 Task: Create a due date automation trigger when advanced on, 2 hours before a card is due add fields without all custom fields completed.
Action: Mouse moved to (814, 235)
Screenshot: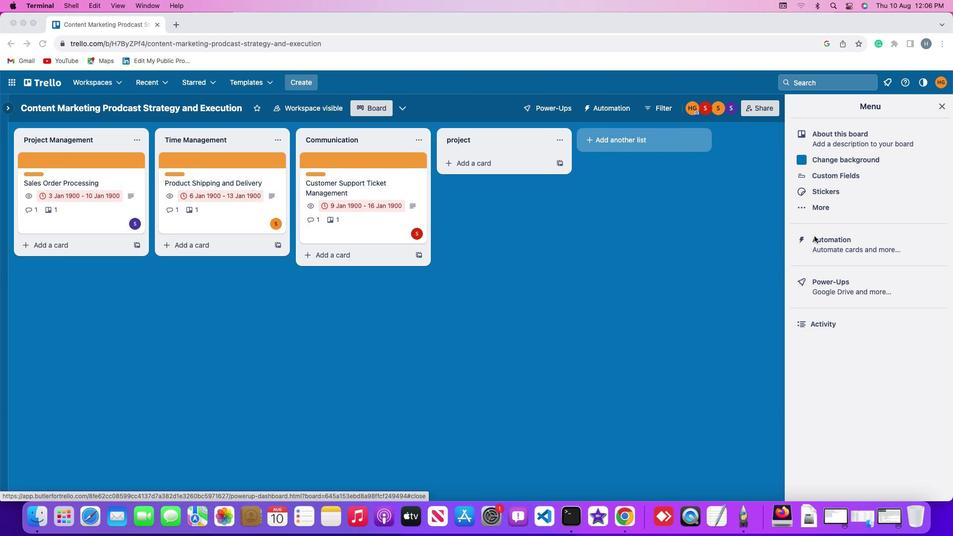 
Action: Mouse pressed left at (814, 235)
Screenshot: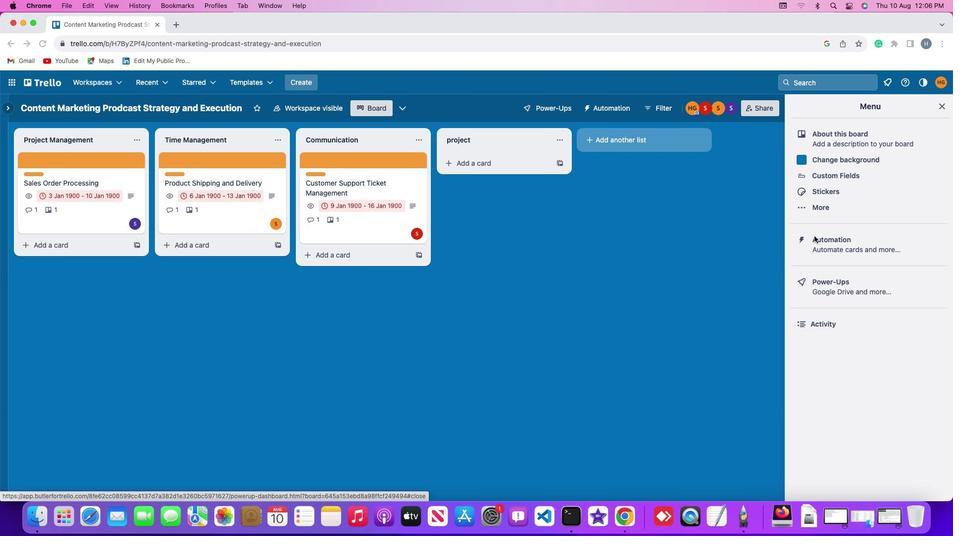 
Action: Mouse pressed left at (814, 235)
Screenshot: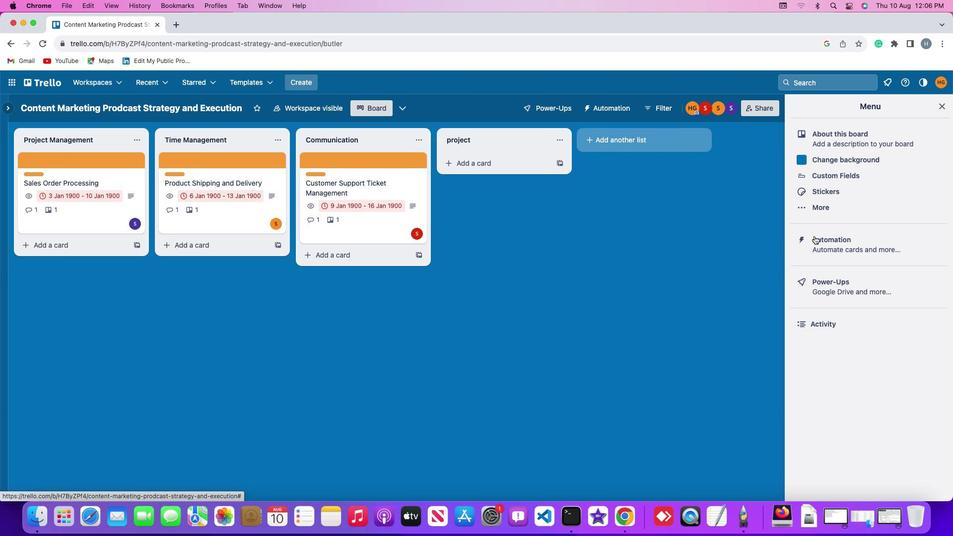 
Action: Mouse moved to (53, 234)
Screenshot: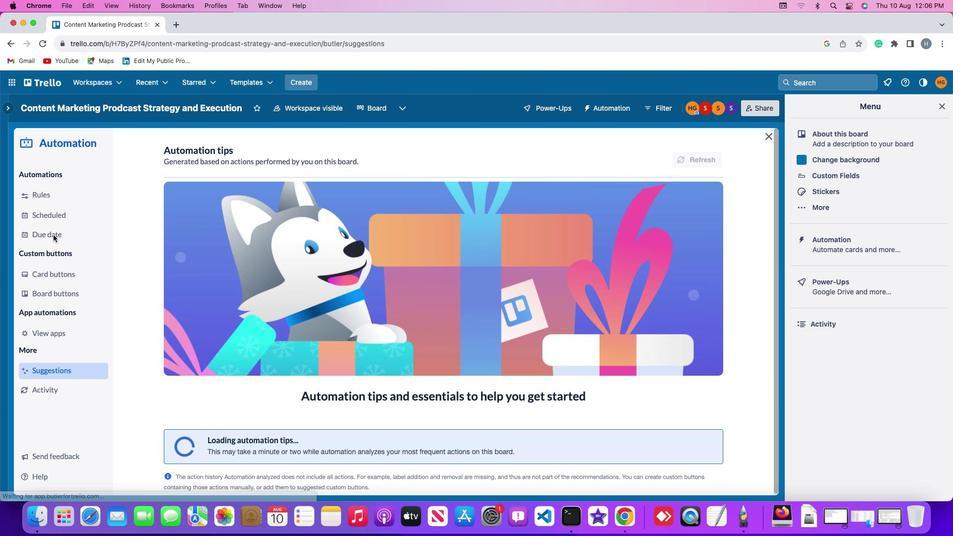 
Action: Mouse pressed left at (53, 234)
Screenshot: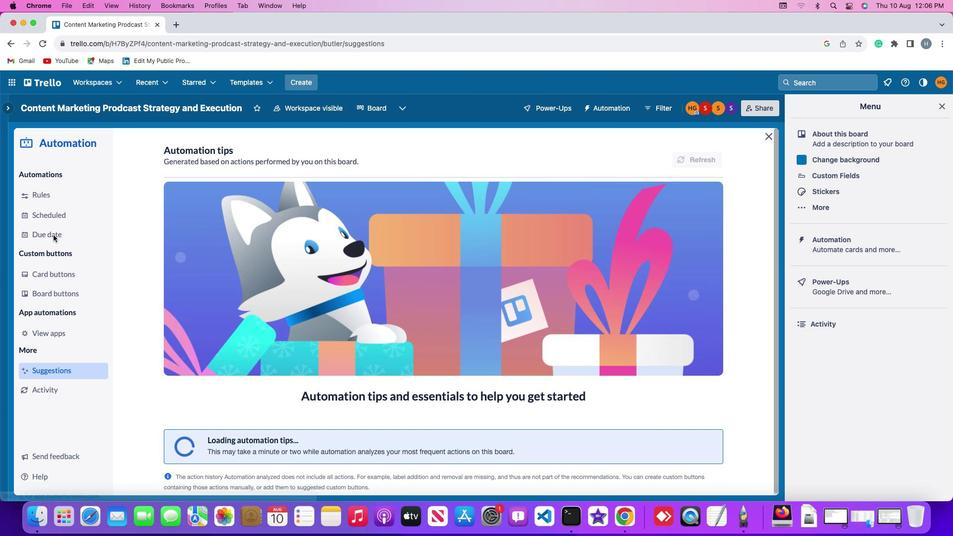 
Action: Mouse moved to (675, 155)
Screenshot: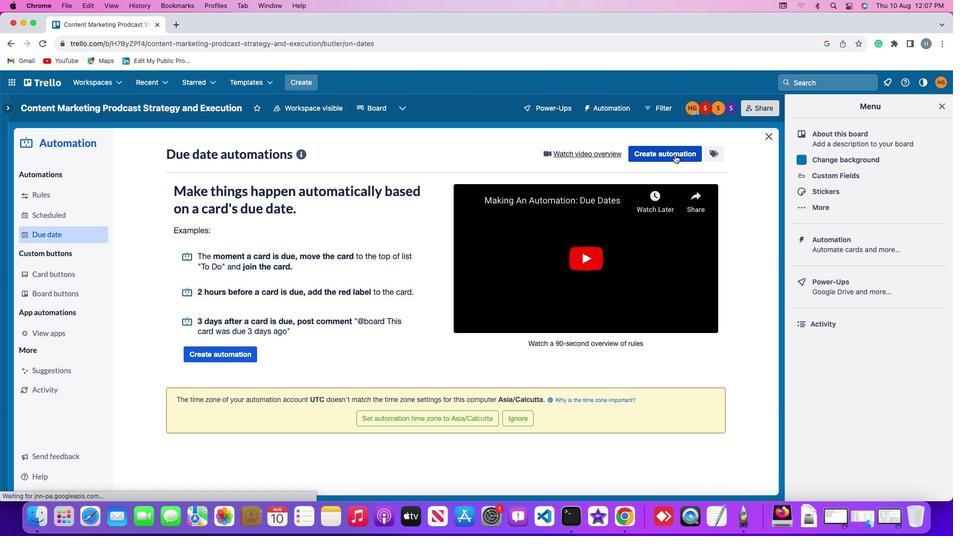 
Action: Mouse pressed left at (675, 155)
Screenshot: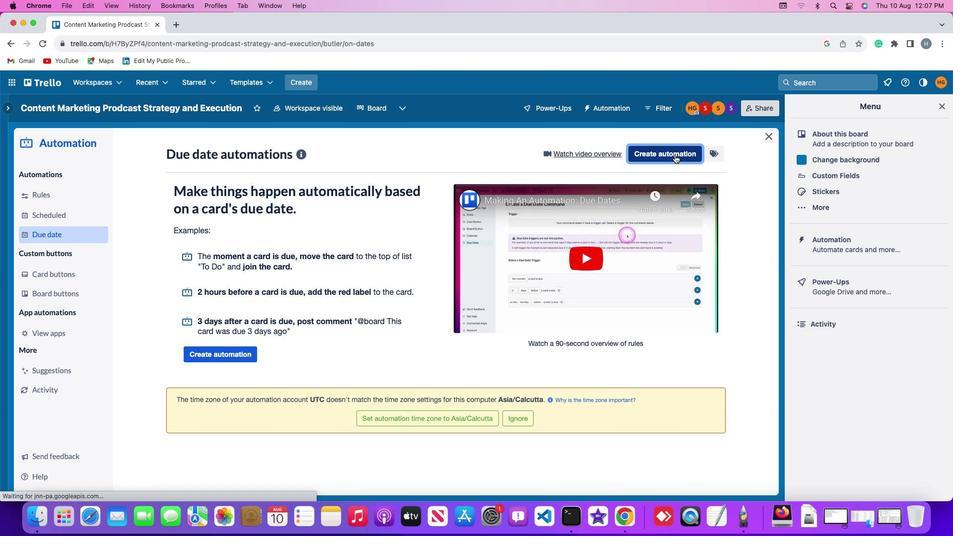 
Action: Mouse moved to (207, 247)
Screenshot: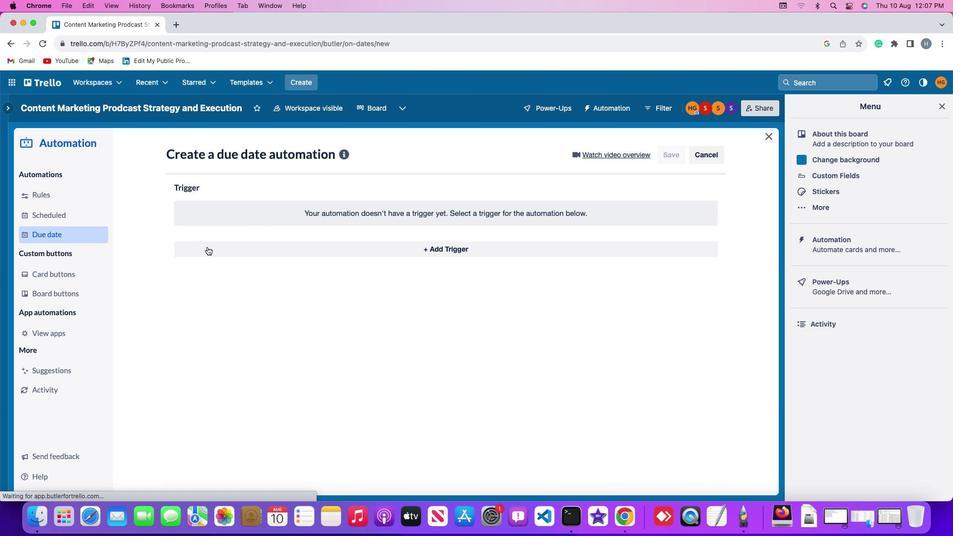 
Action: Mouse pressed left at (207, 247)
Screenshot: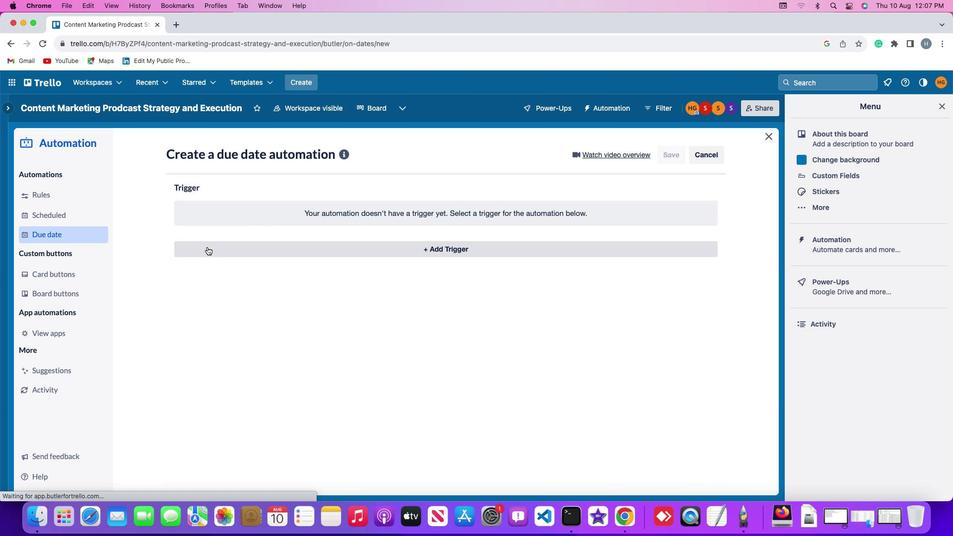 
Action: Mouse moved to (191, 399)
Screenshot: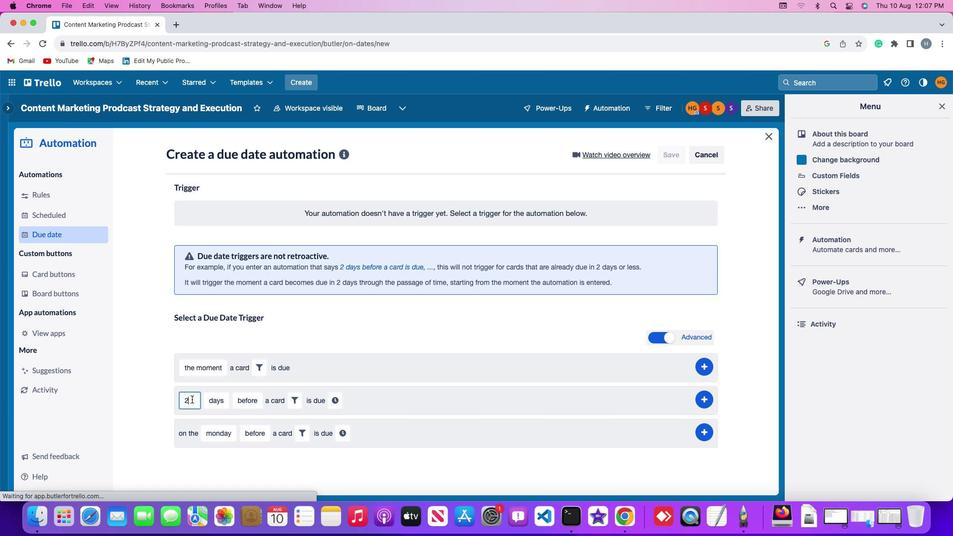 
Action: Mouse pressed left at (191, 399)
Screenshot: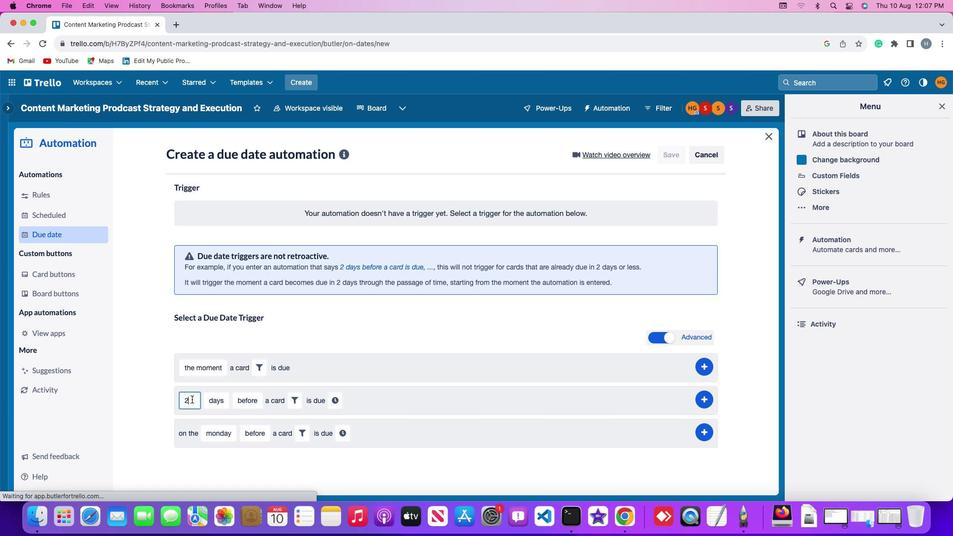 
Action: Mouse moved to (198, 392)
Screenshot: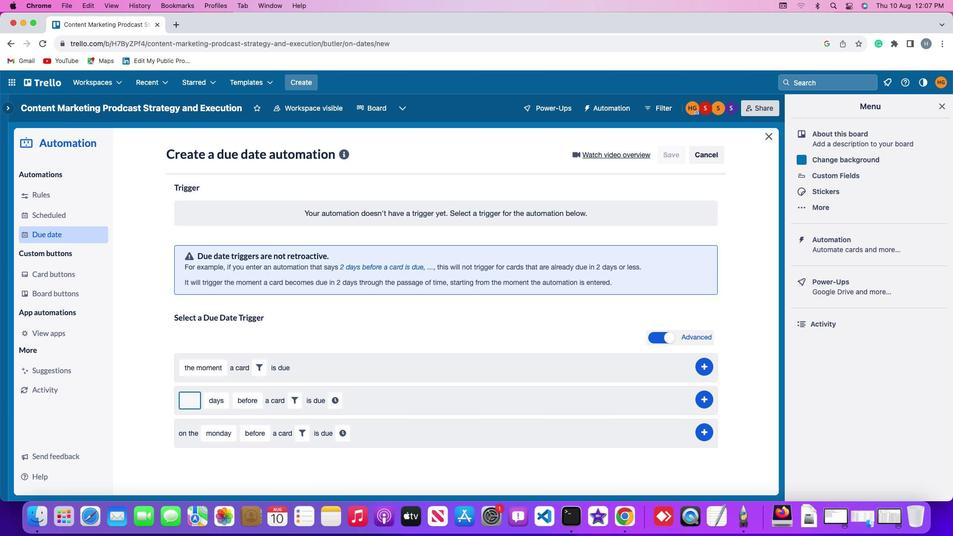 
Action: Key pressed Key.backspace'2'
Screenshot: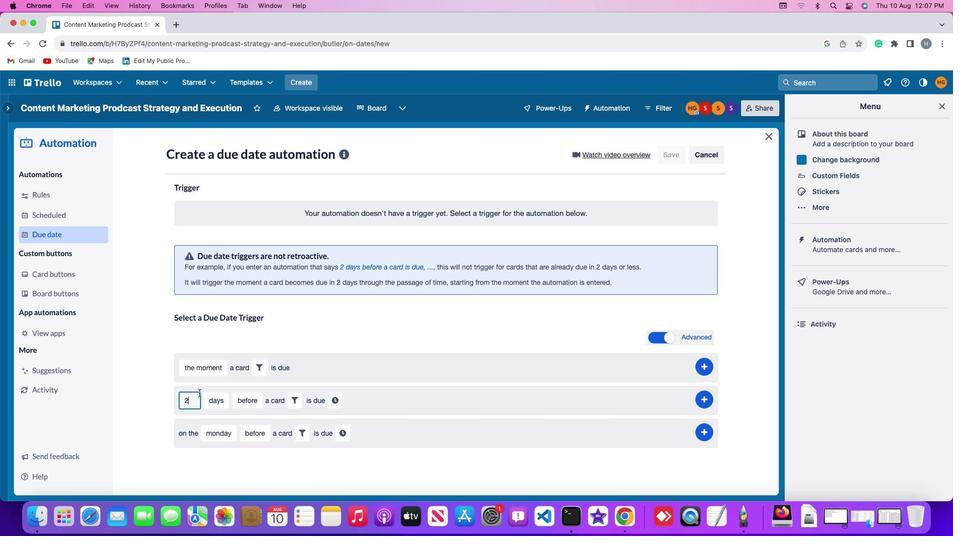 
Action: Mouse moved to (208, 395)
Screenshot: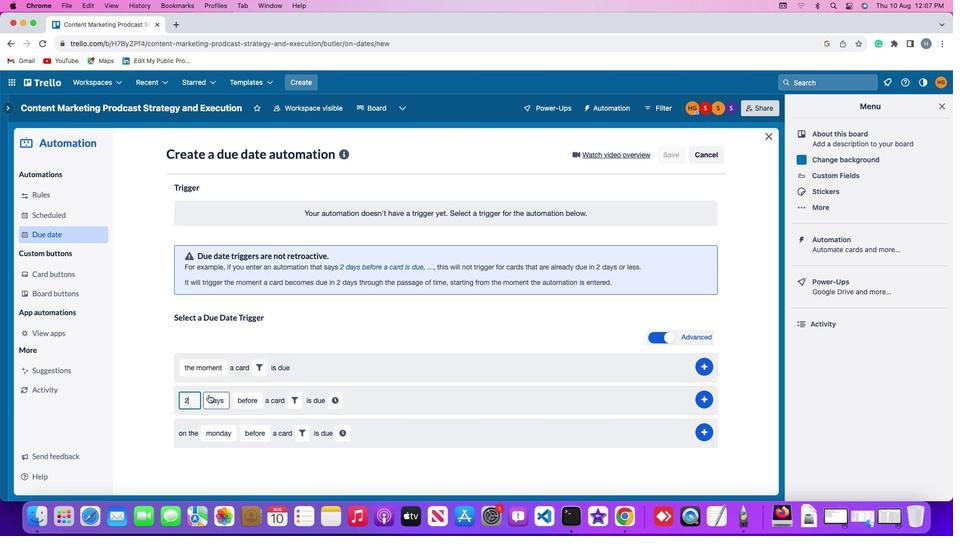 
Action: Mouse pressed left at (208, 395)
Screenshot: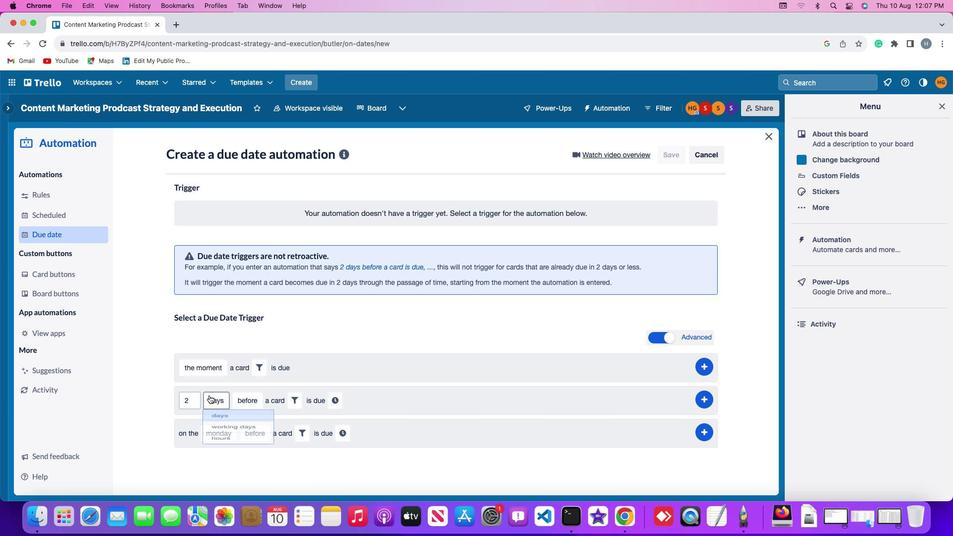 
Action: Mouse moved to (221, 461)
Screenshot: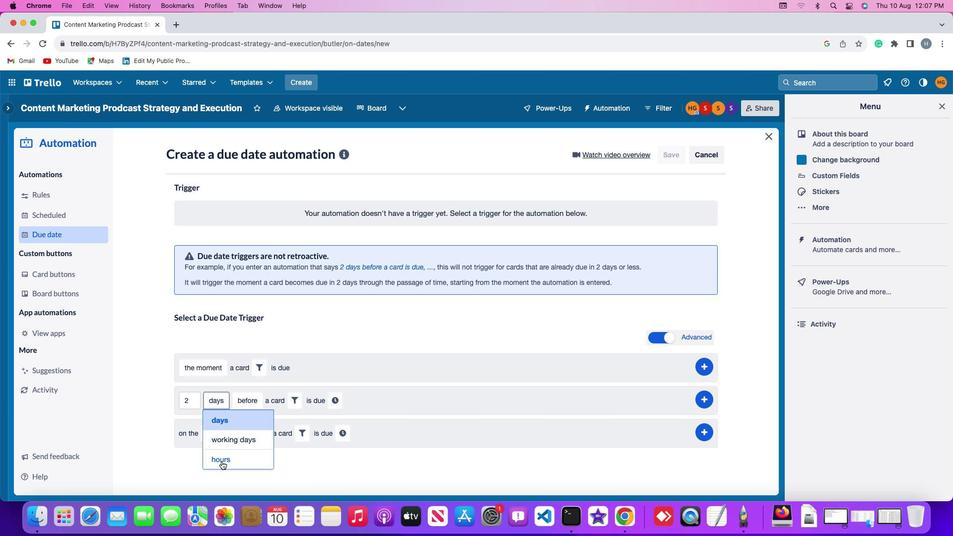 
Action: Mouse pressed left at (221, 461)
Screenshot: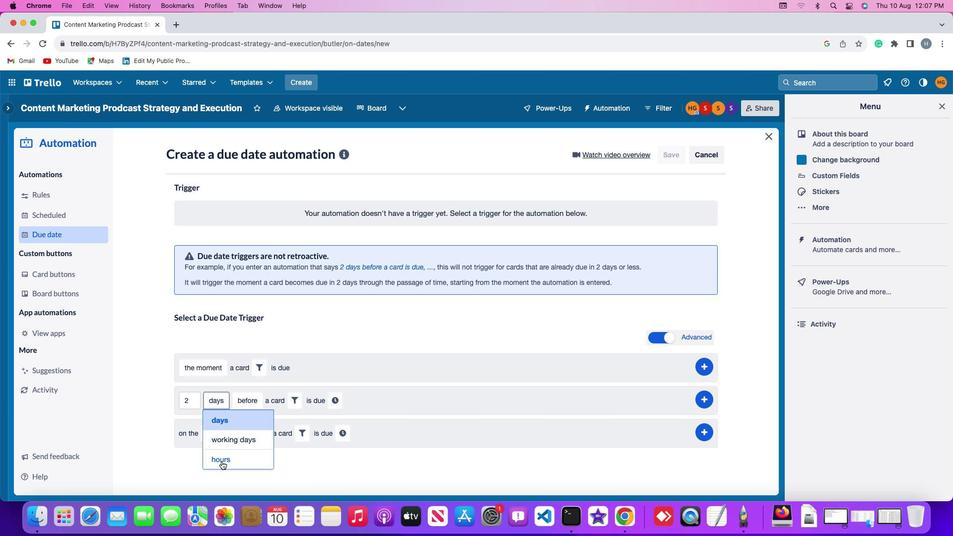 
Action: Mouse moved to (251, 398)
Screenshot: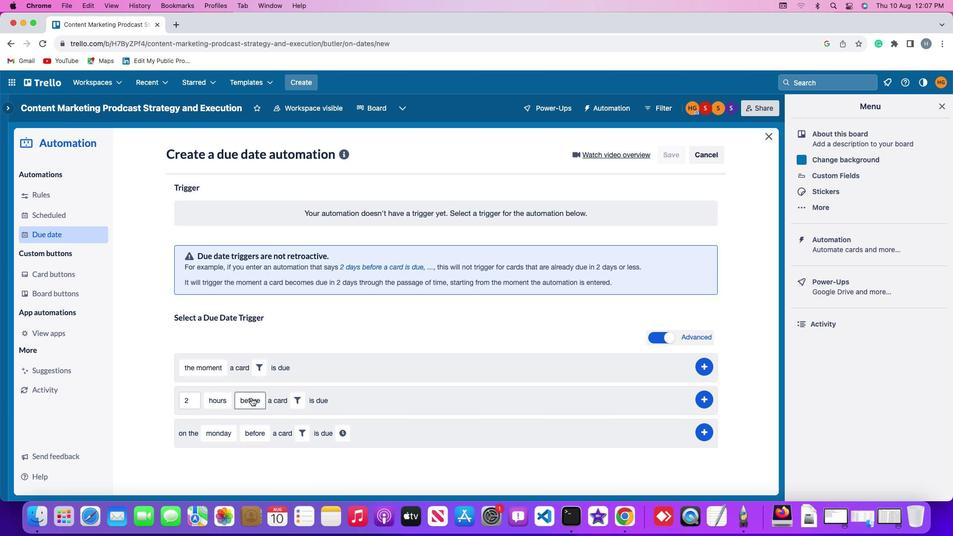 
Action: Mouse pressed left at (251, 398)
Screenshot: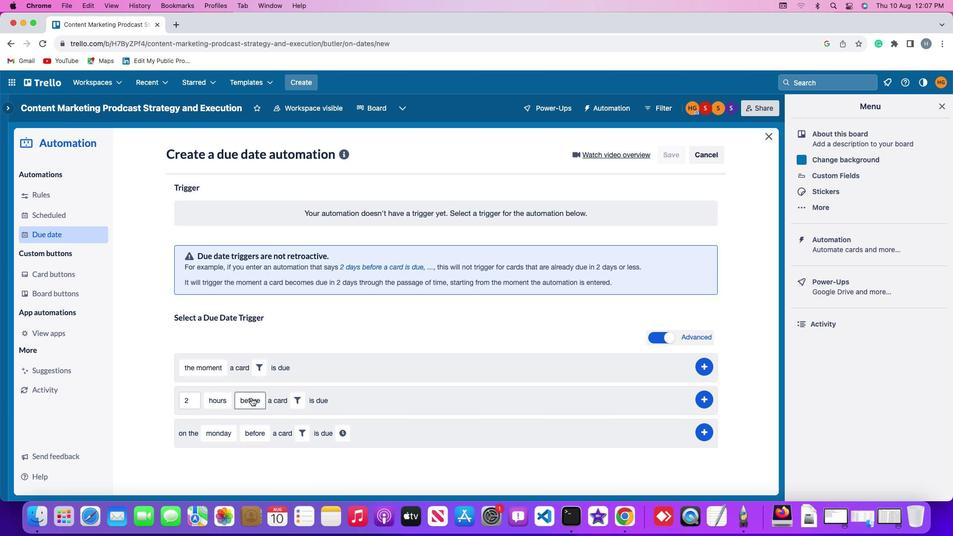
Action: Mouse moved to (258, 418)
Screenshot: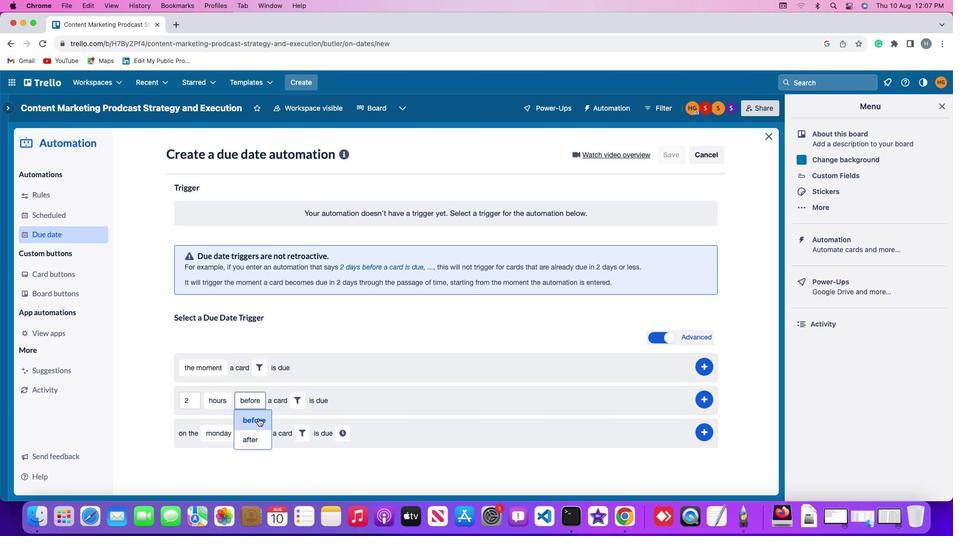 
Action: Mouse pressed left at (258, 418)
Screenshot: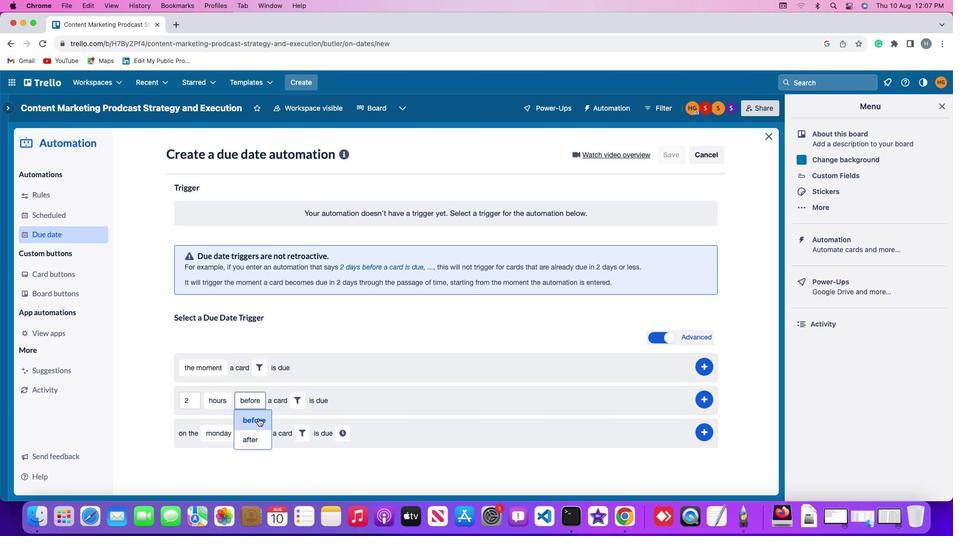 
Action: Mouse moved to (295, 405)
Screenshot: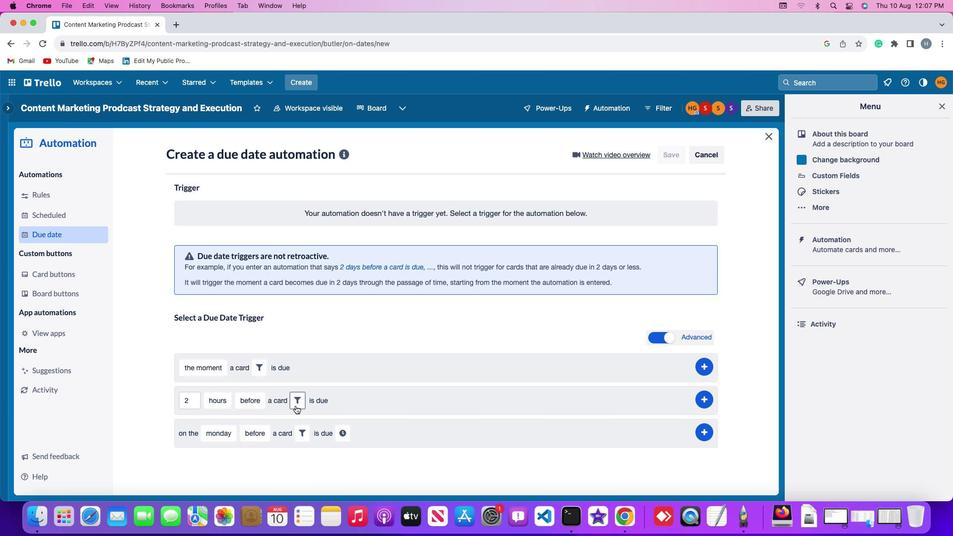 
Action: Mouse pressed left at (295, 405)
Screenshot: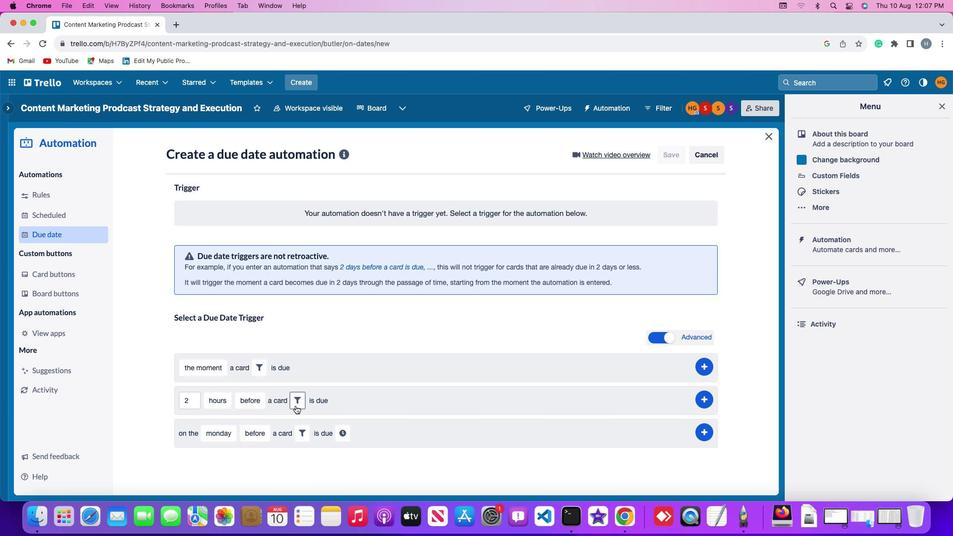 
Action: Mouse moved to (460, 432)
Screenshot: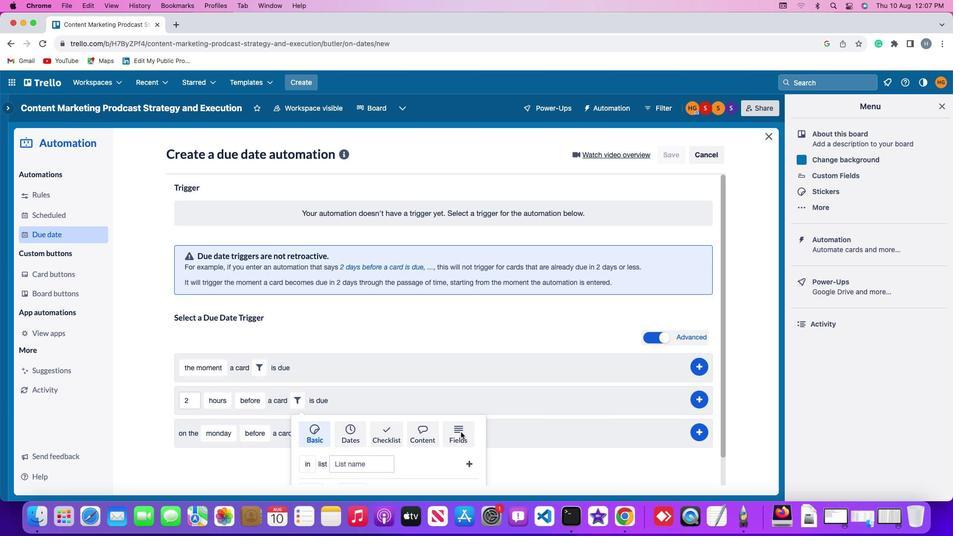 
Action: Mouse pressed left at (460, 432)
Screenshot: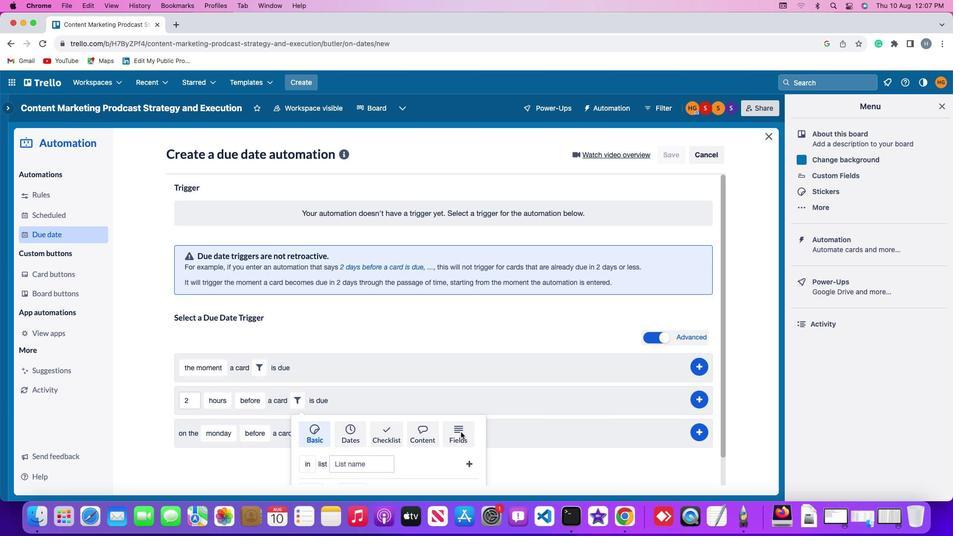 
Action: Mouse moved to (308, 475)
Screenshot: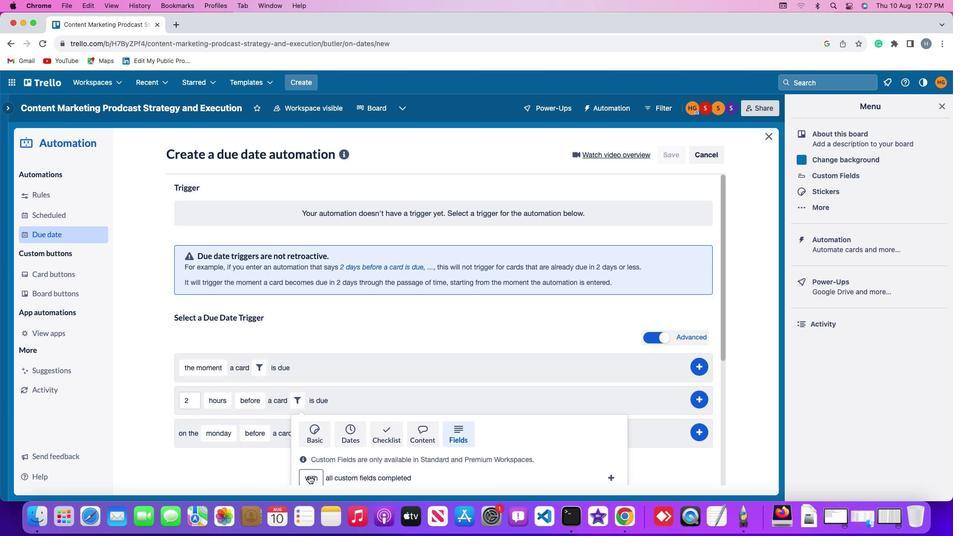 
Action: Mouse pressed left at (308, 475)
Screenshot: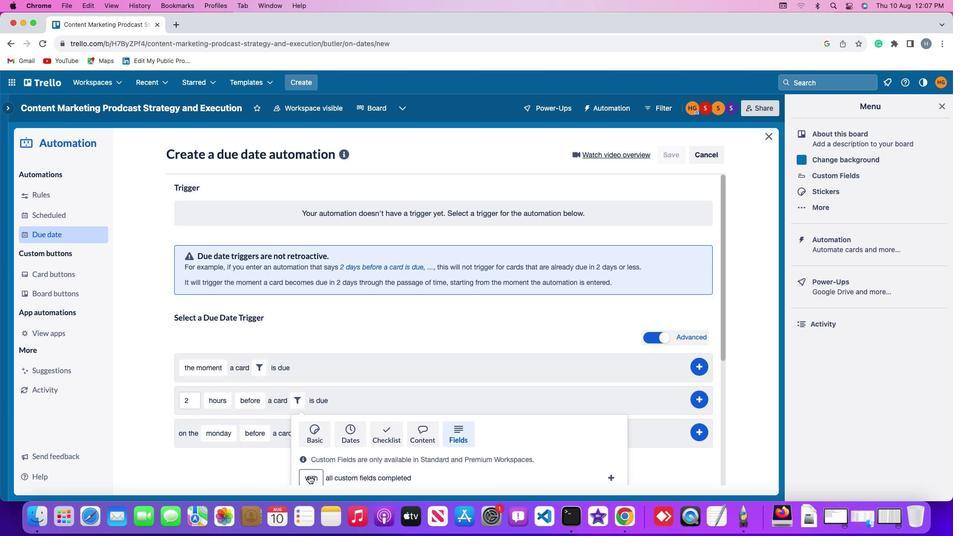 
Action: Mouse moved to (310, 455)
Screenshot: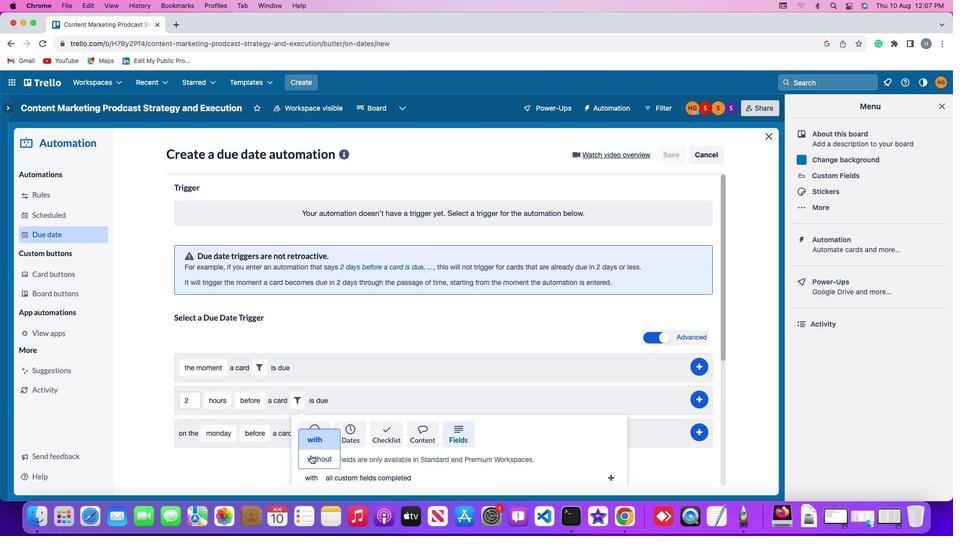 
Action: Mouse pressed left at (310, 455)
Screenshot: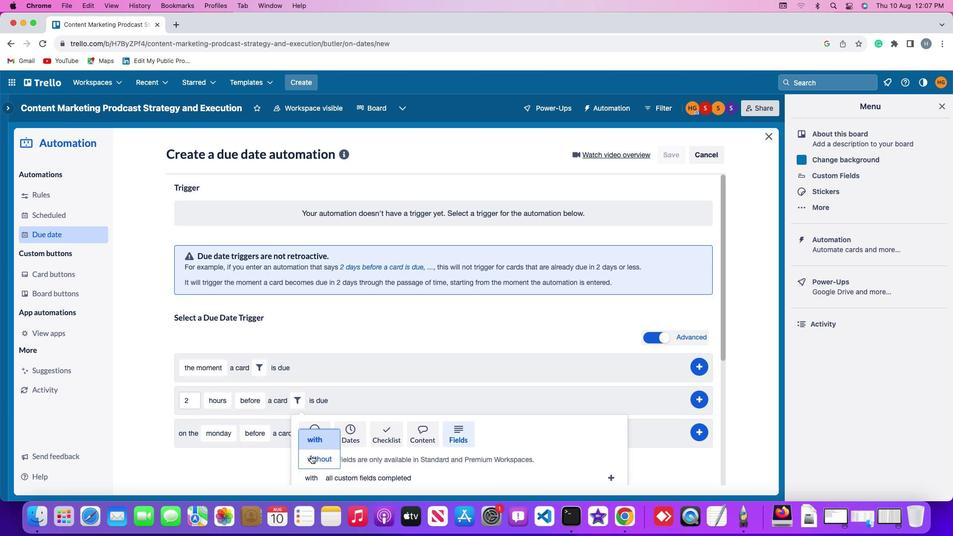 
Action: Mouse moved to (611, 477)
Screenshot: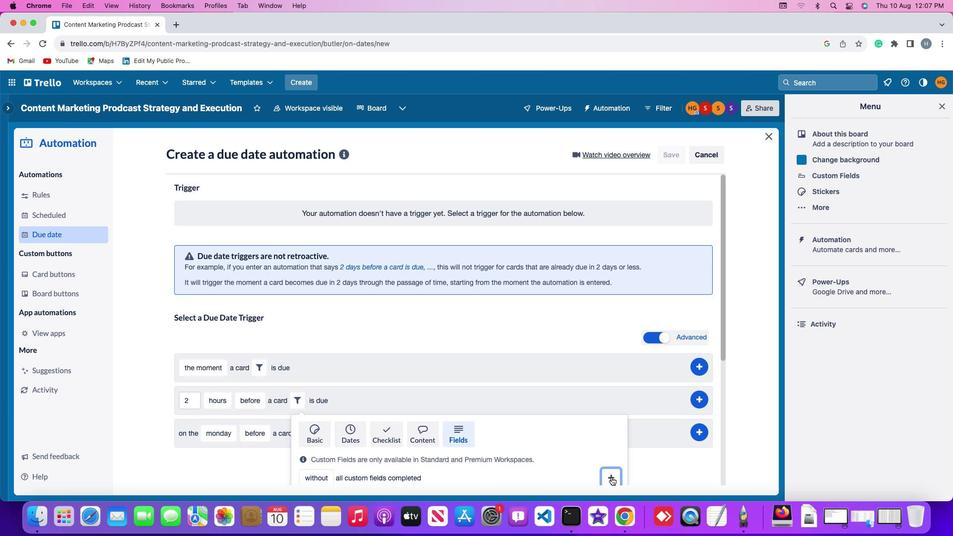 
Action: Mouse pressed left at (611, 477)
Screenshot: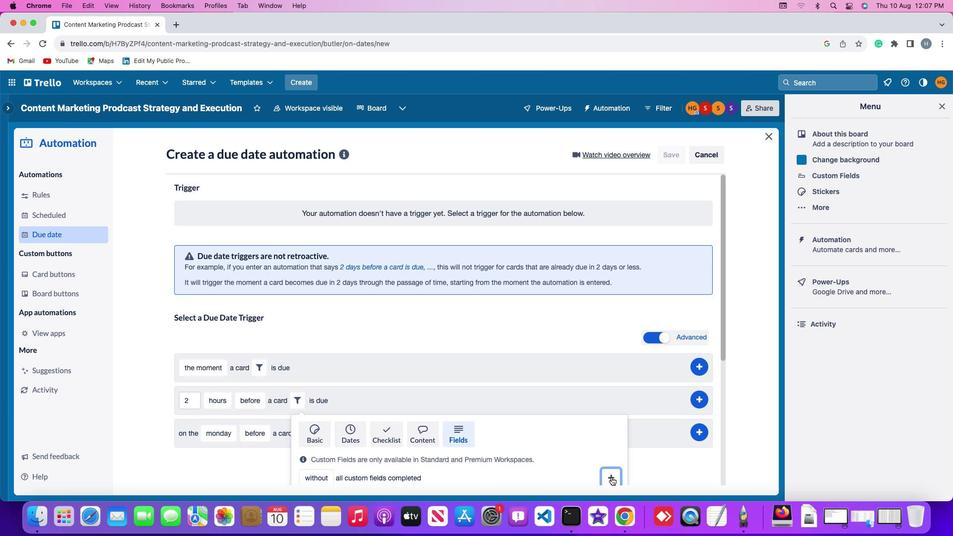 
Action: Mouse moved to (703, 396)
Screenshot: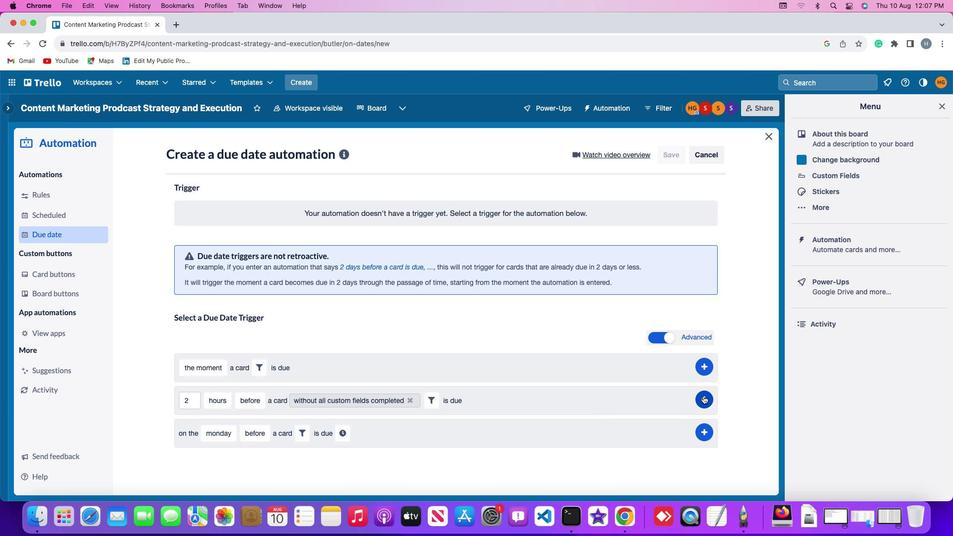 
Action: Mouse pressed left at (703, 396)
Screenshot: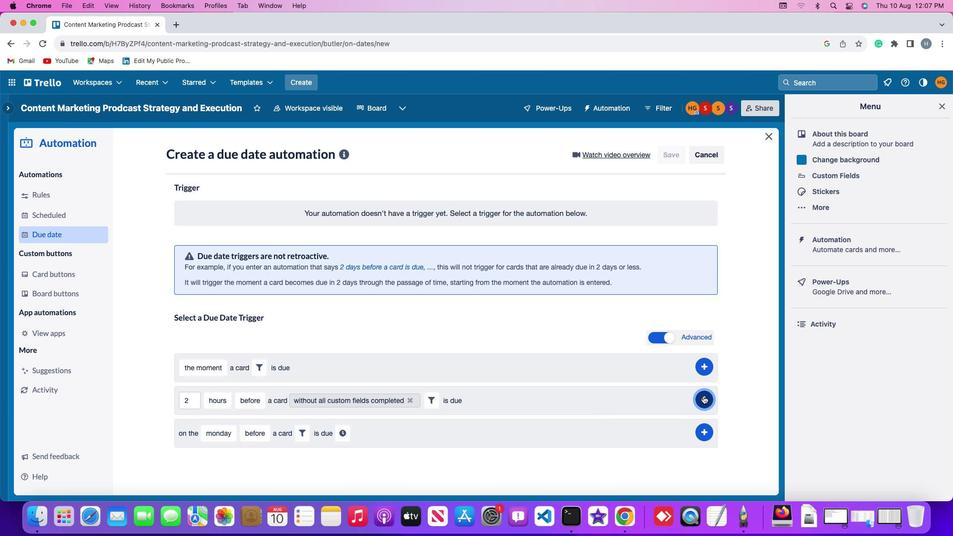 
Action: Mouse moved to (747, 344)
Screenshot: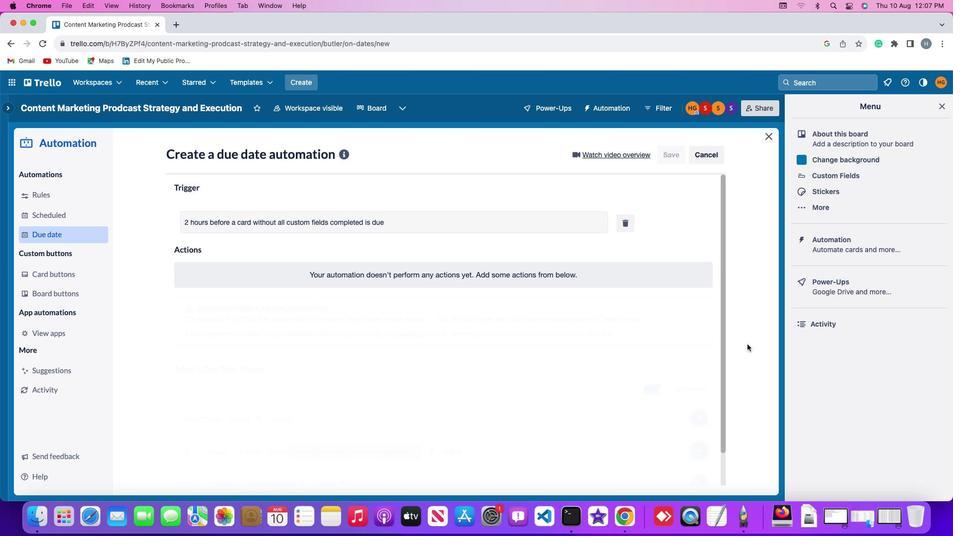 
